 Task: Visit the help center of Airbnb.
Action: Mouse moved to (499, 472)
Screenshot: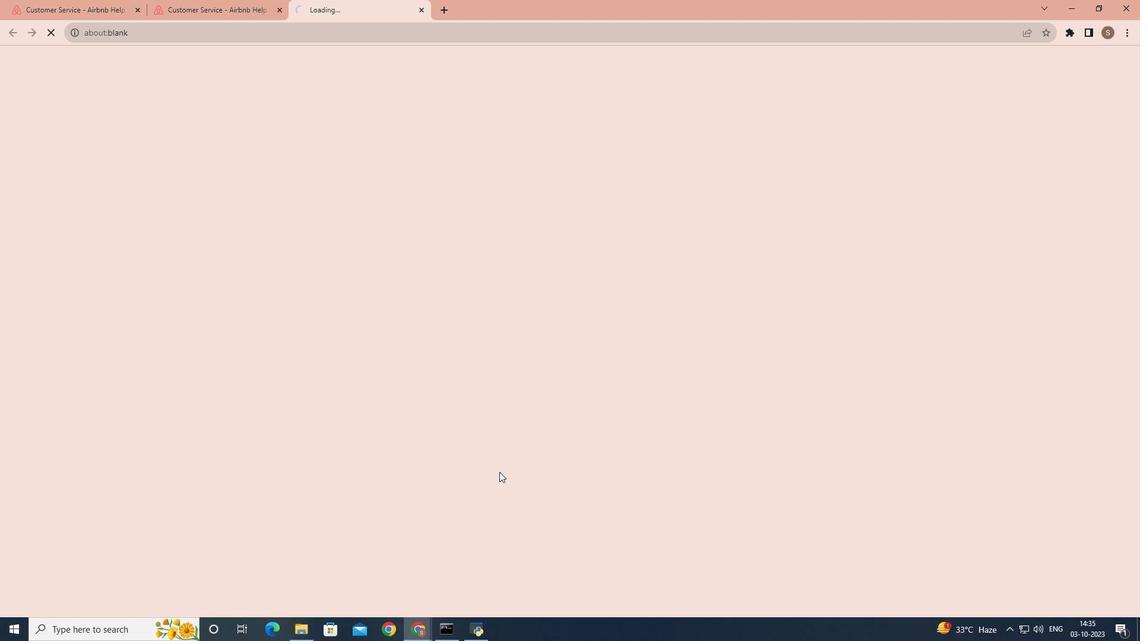 
Action: Mouse pressed left at (499, 472)
Screenshot: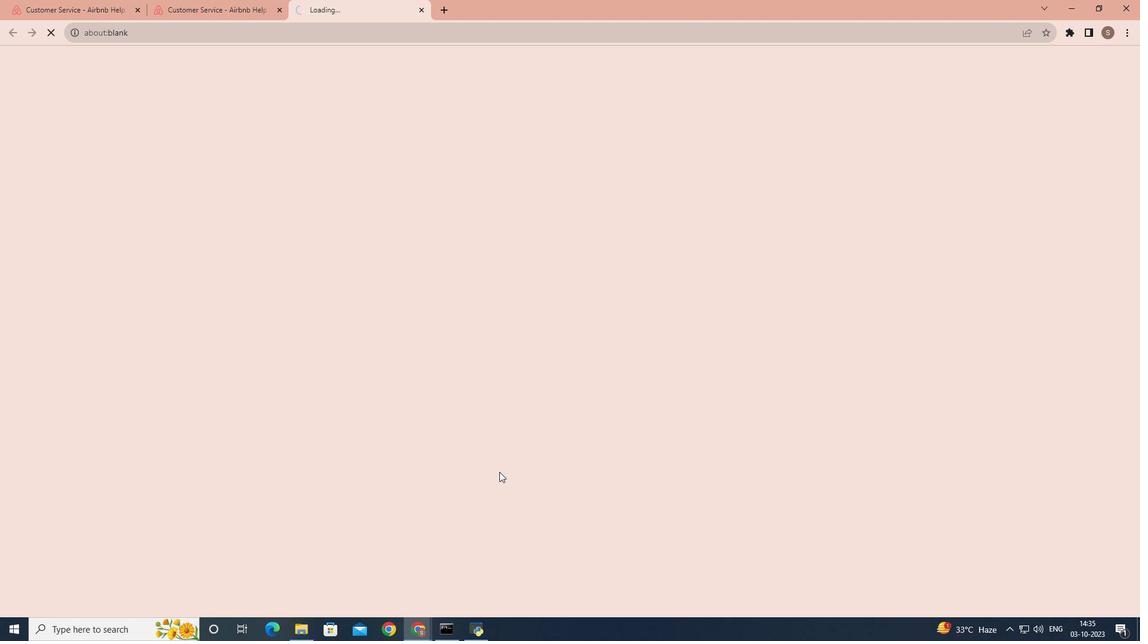 
Action: Mouse moved to (298, 291)
Screenshot: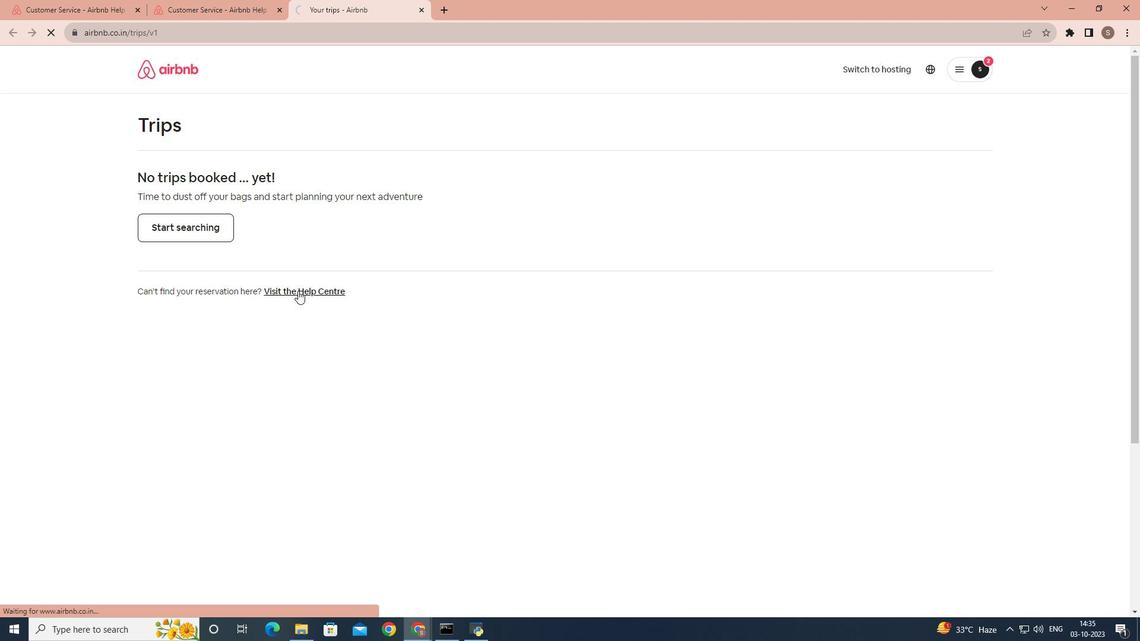 
Action: Mouse pressed left at (298, 291)
Screenshot: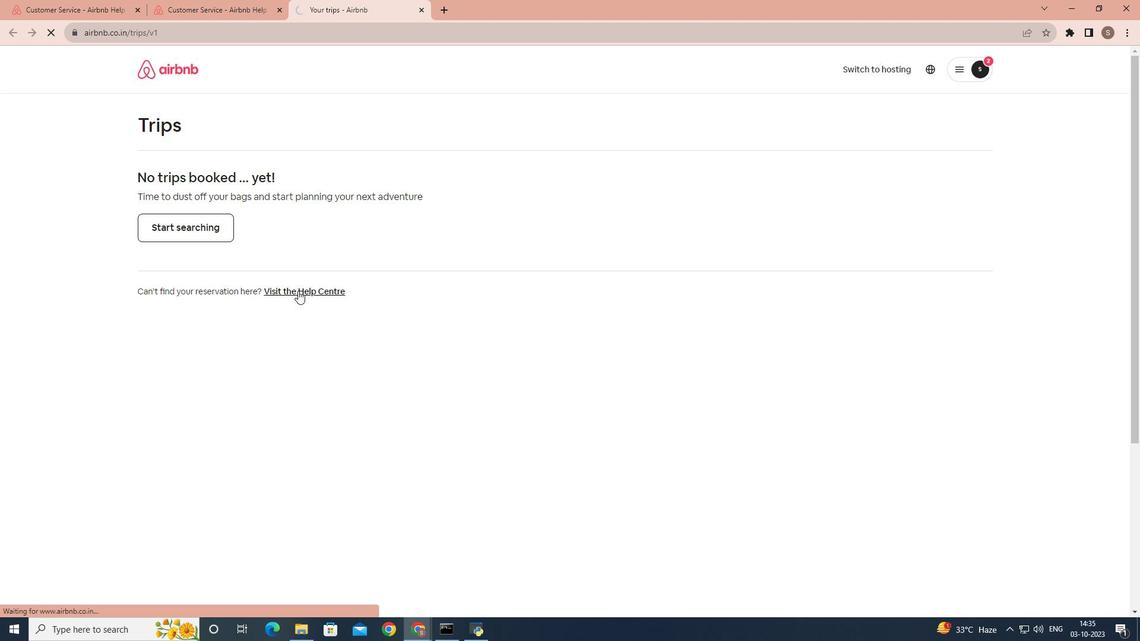 
